 Task: Create a new spreadsheet using the template "Project management: Gantt chart by Smartsheet".
Action: Mouse moved to (33, 55)
Screenshot: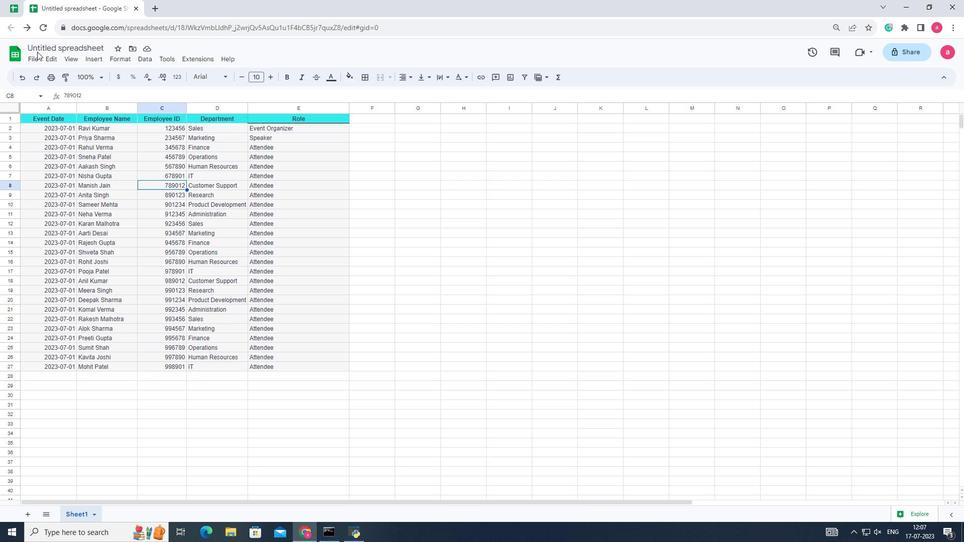 
Action: Mouse pressed left at (33, 55)
Screenshot: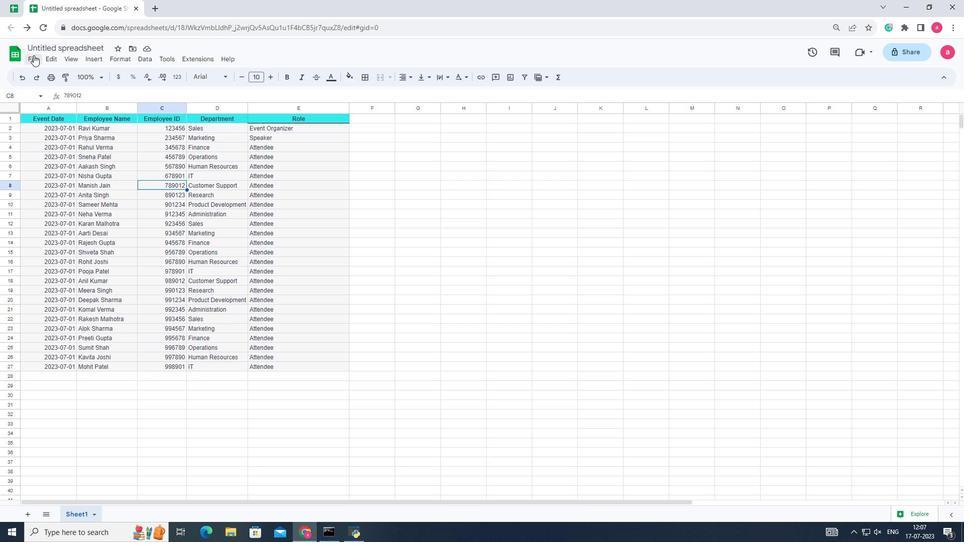 
Action: Mouse moved to (194, 91)
Screenshot: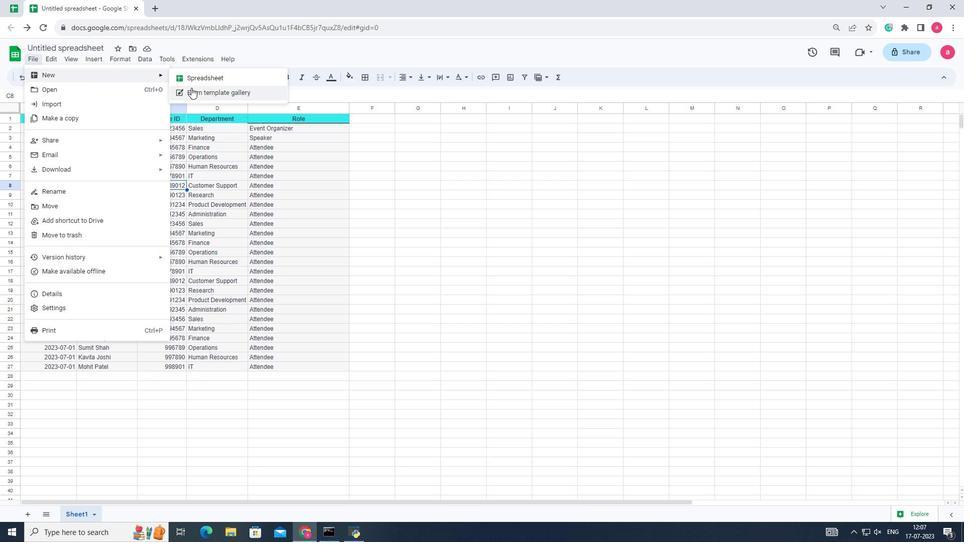
Action: Mouse pressed left at (194, 91)
Screenshot: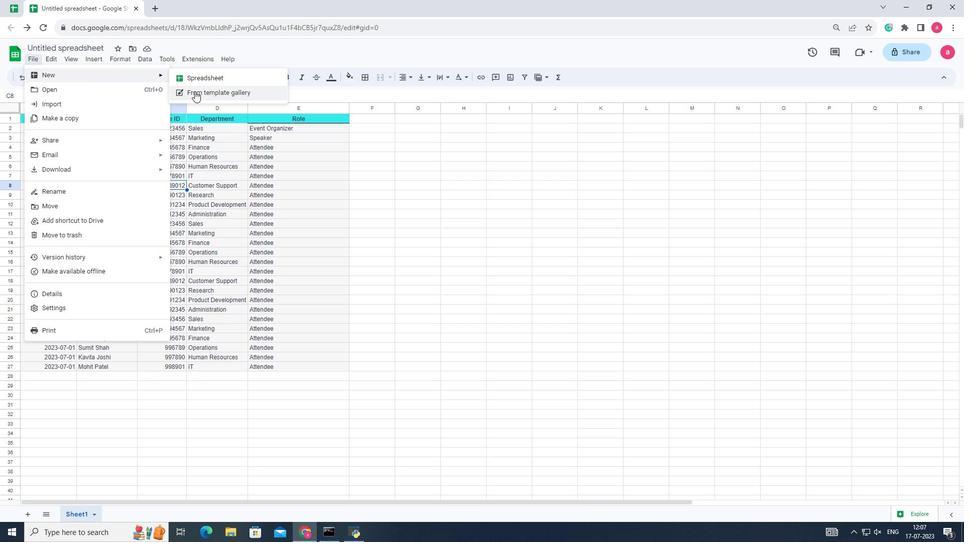 
Action: Mouse moved to (329, 224)
Screenshot: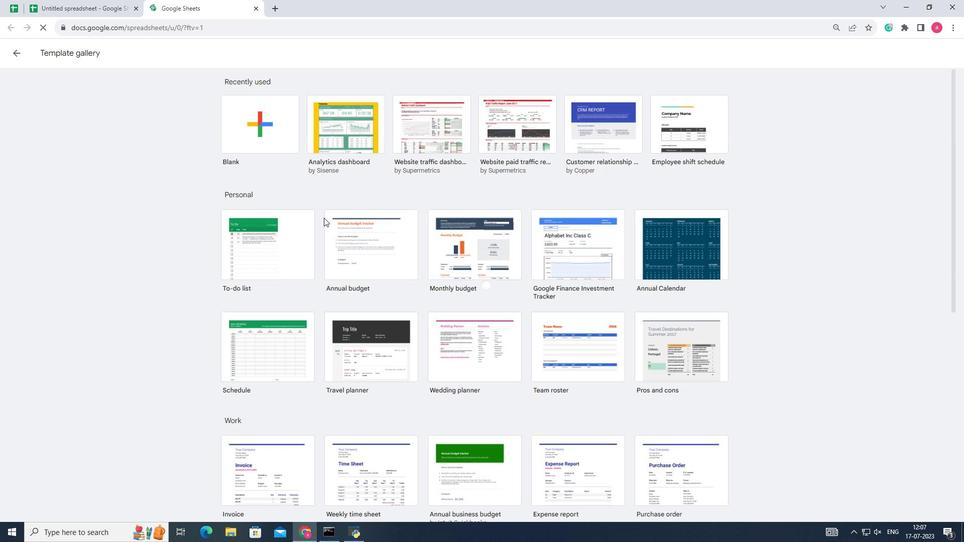 
Action: Mouse scrolled (329, 224) with delta (0, 0)
Screenshot: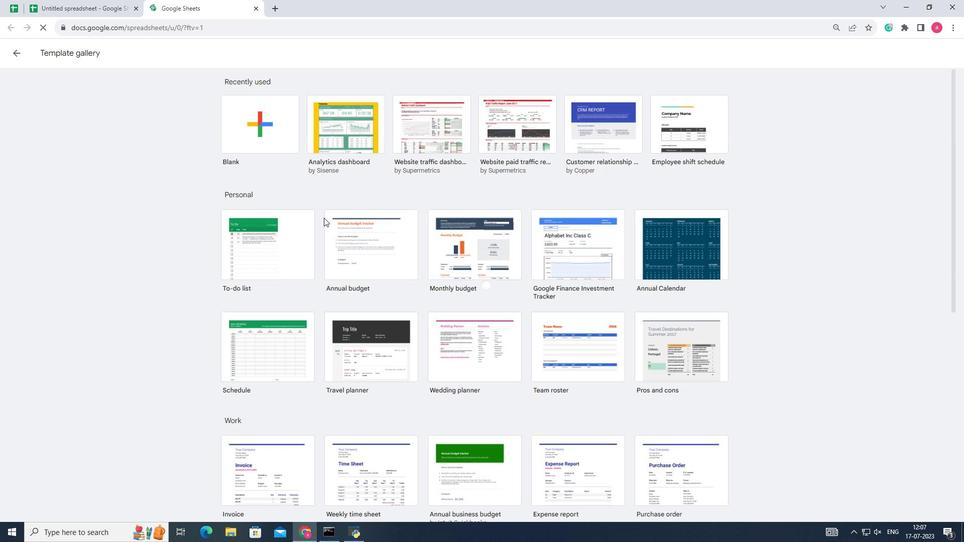 
Action: Mouse moved to (331, 226)
Screenshot: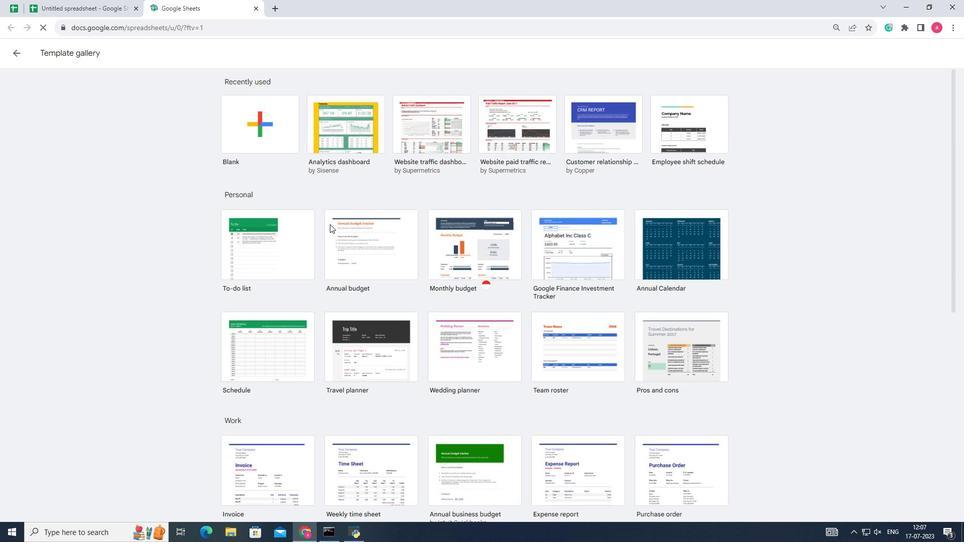 
Action: Mouse scrolled (331, 226) with delta (0, 0)
Screenshot: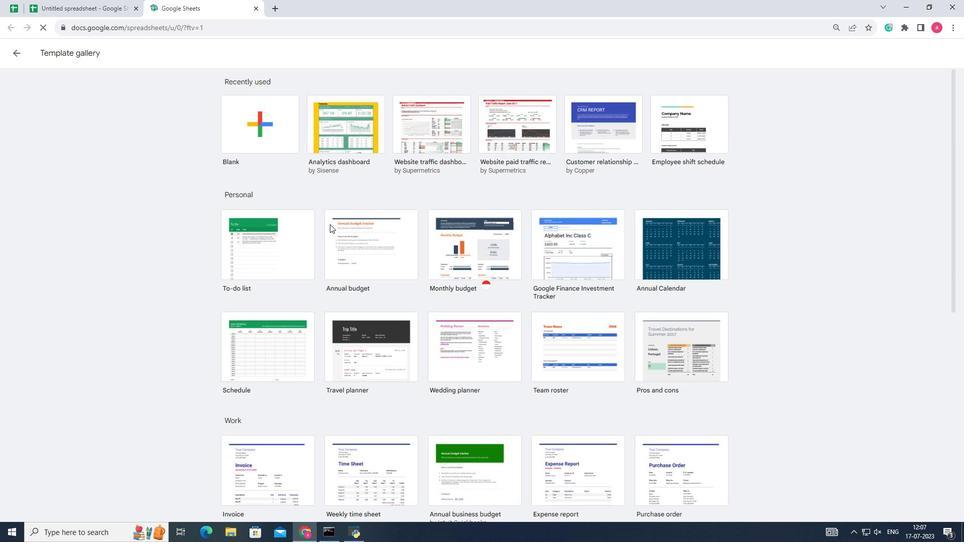 
Action: Mouse moved to (331, 226)
Screenshot: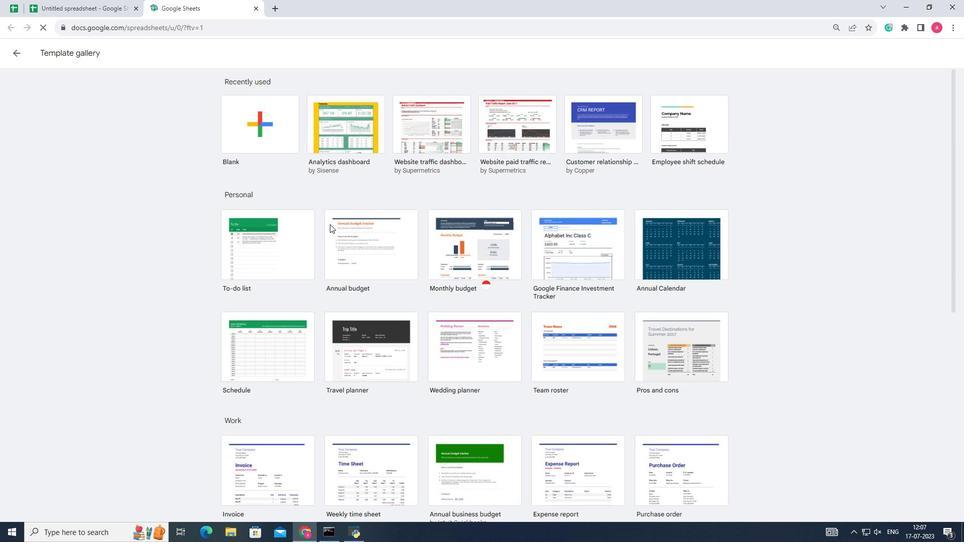 
Action: Mouse scrolled (331, 226) with delta (0, 0)
Screenshot: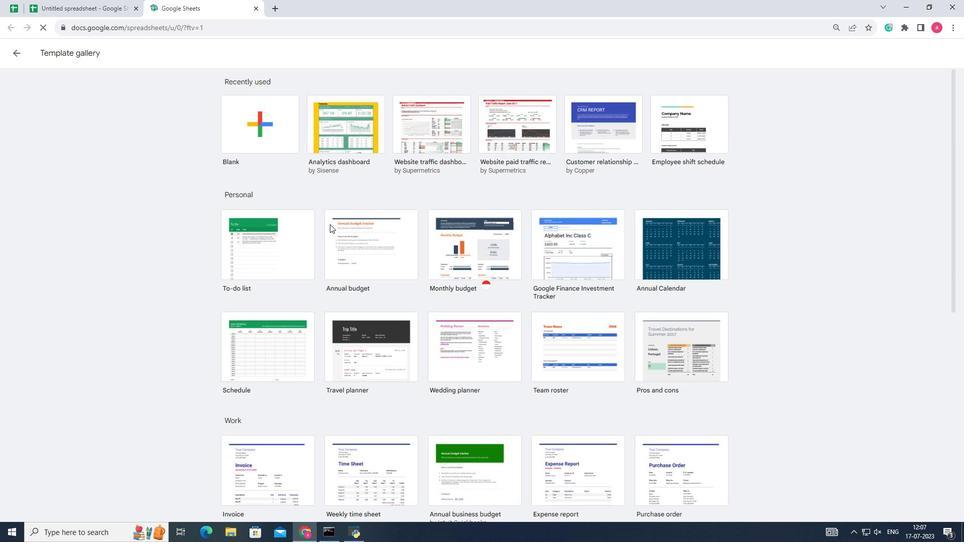 
Action: Mouse scrolled (331, 226) with delta (0, 0)
Screenshot: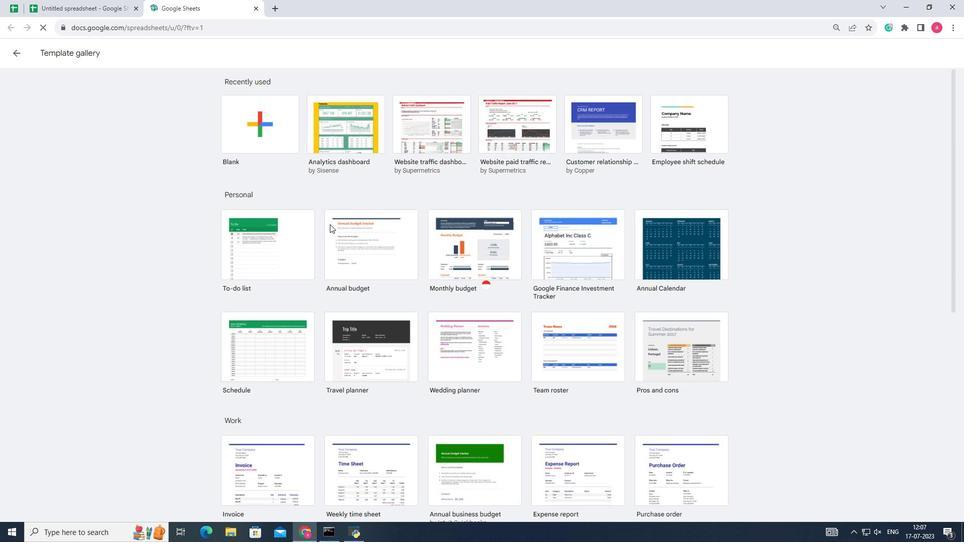 
Action: Mouse scrolled (331, 226) with delta (0, 0)
Screenshot: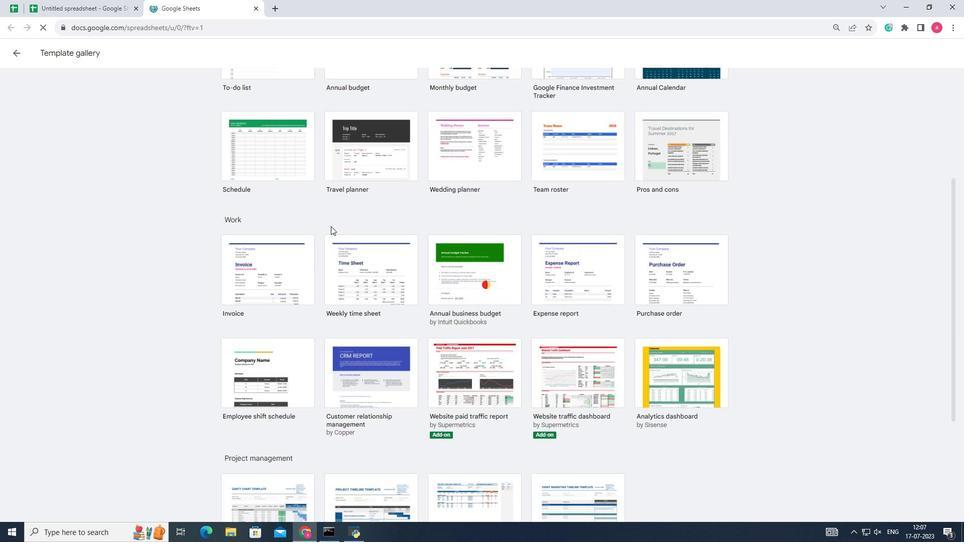 
Action: Mouse scrolled (331, 226) with delta (0, 0)
Screenshot: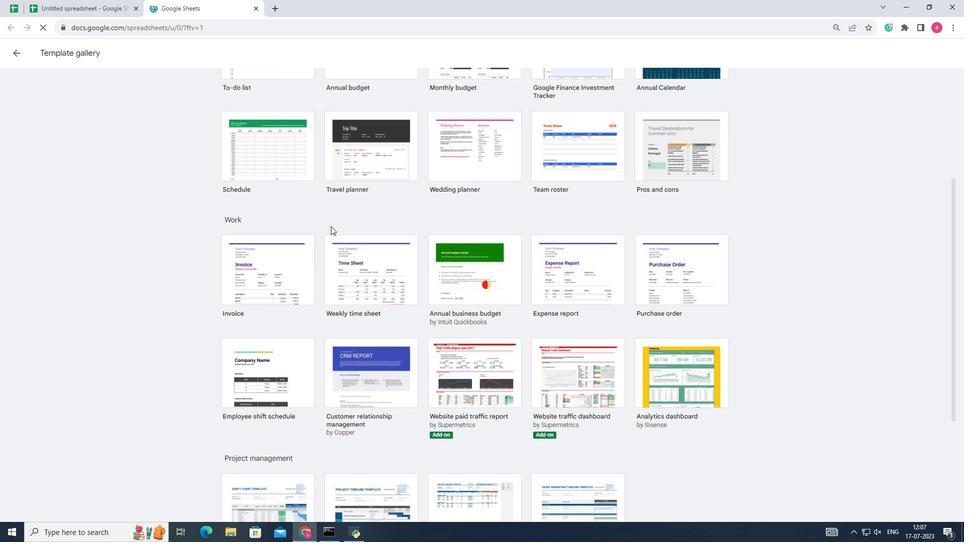
Action: Mouse scrolled (331, 226) with delta (0, 0)
Screenshot: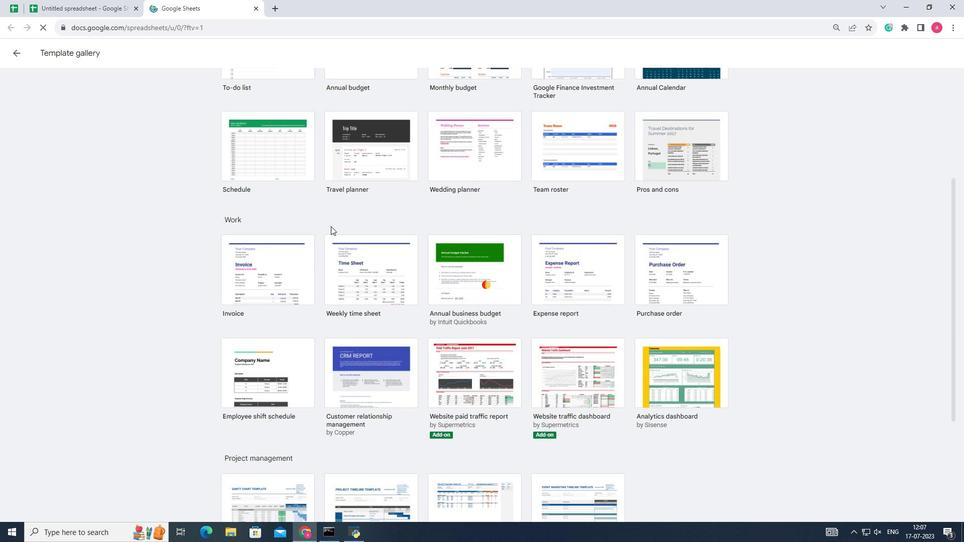 
Action: Mouse scrolled (331, 226) with delta (0, 0)
Screenshot: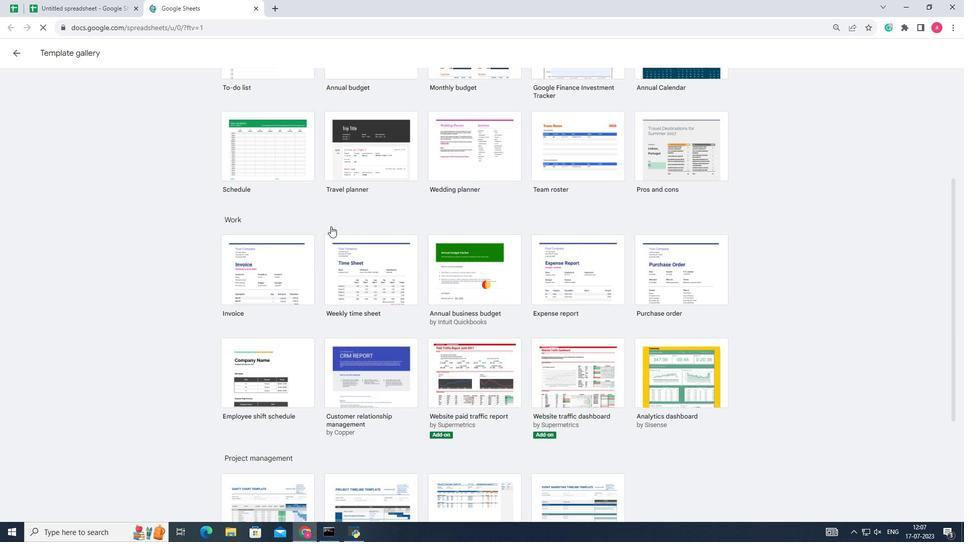 
Action: Mouse moved to (273, 334)
Screenshot: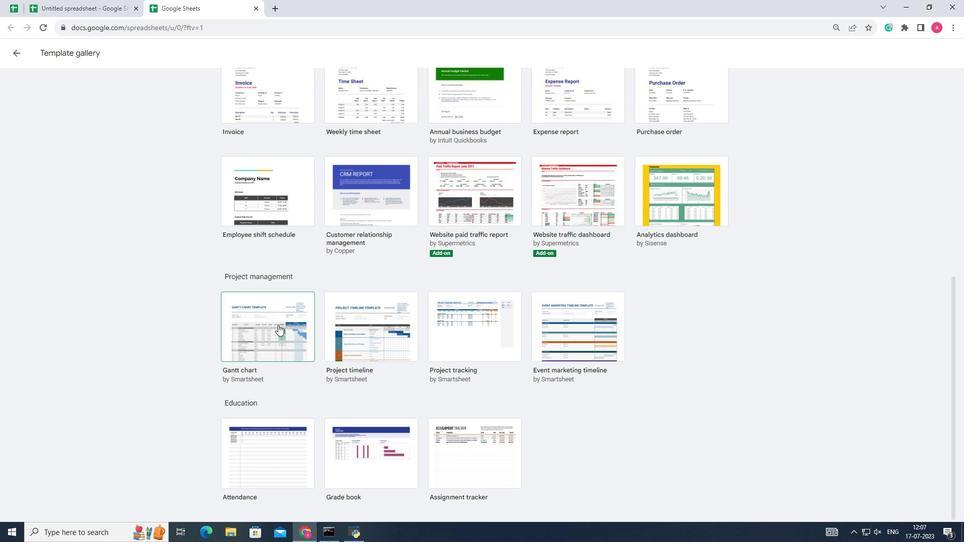 
Action: Mouse pressed left at (273, 334)
Screenshot: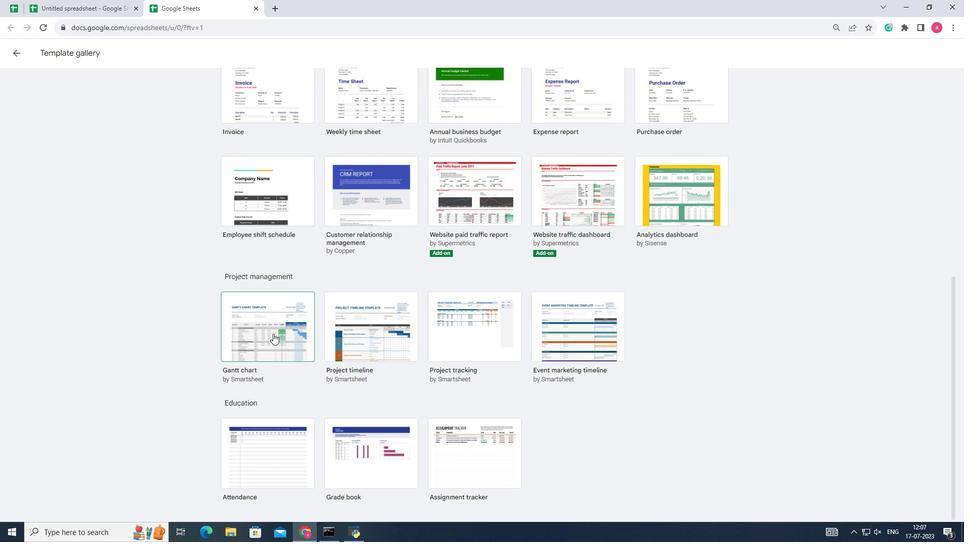 
